 Task: Create a section Bug Bash and in the section, add a milestone Mobile Device Management in the project AgileFire
Action: Mouse moved to (512, 311)
Screenshot: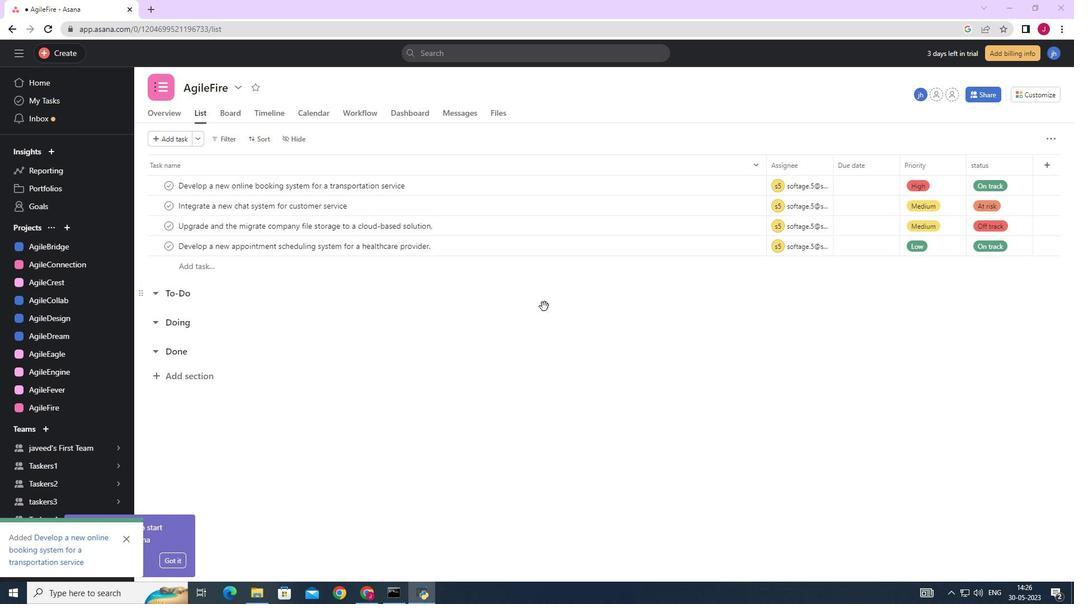 
Action: Mouse scrolled (512, 311) with delta (0, 0)
Screenshot: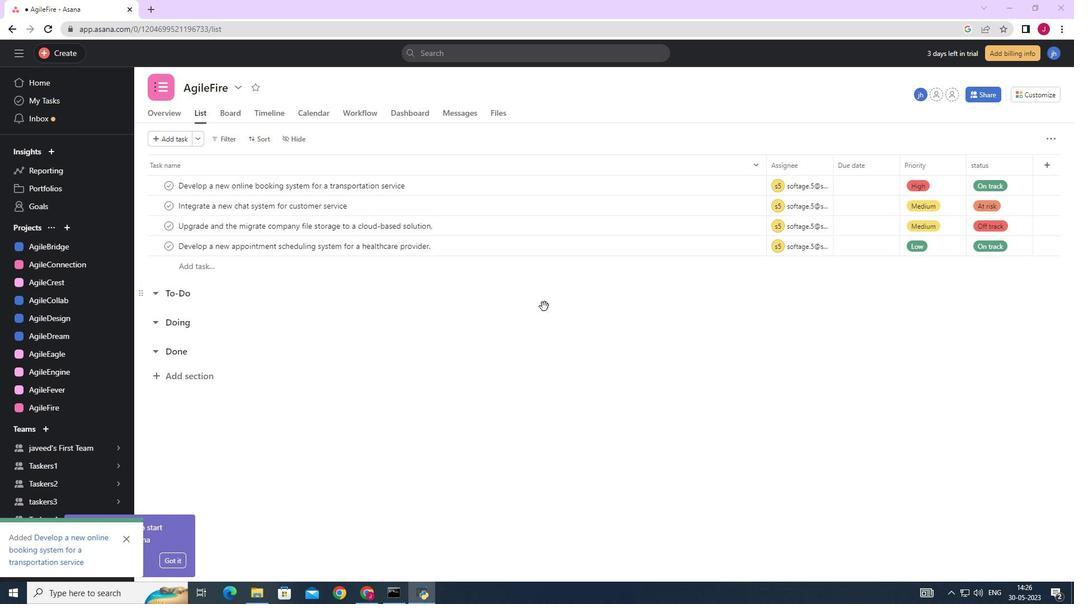 
Action: Mouse moved to (507, 311)
Screenshot: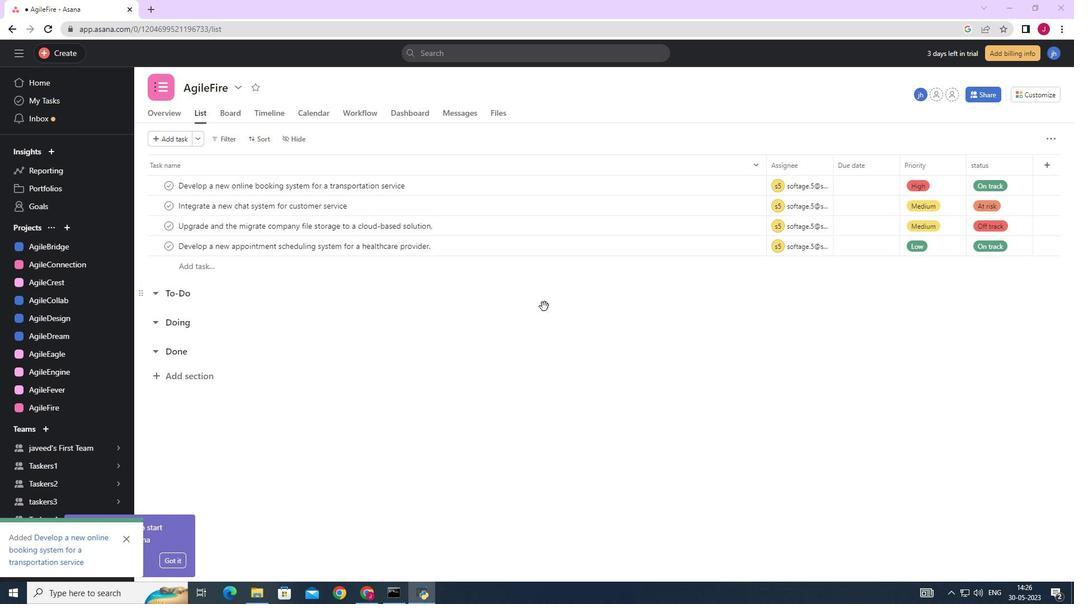 
Action: Mouse scrolled (507, 311) with delta (0, 0)
Screenshot: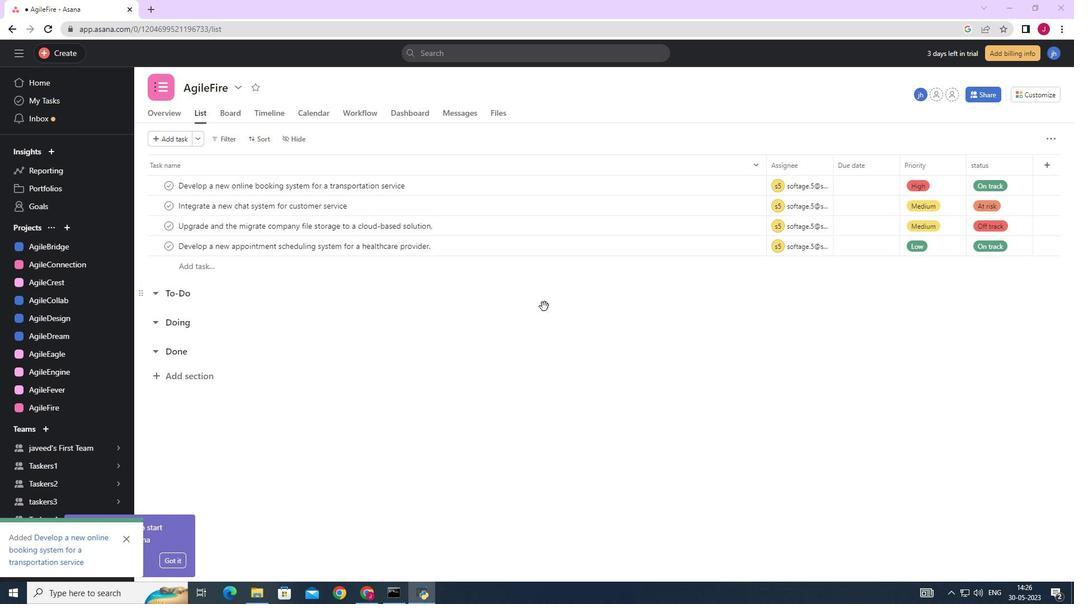 
Action: Mouse moved to (196, 373)
Screenshot: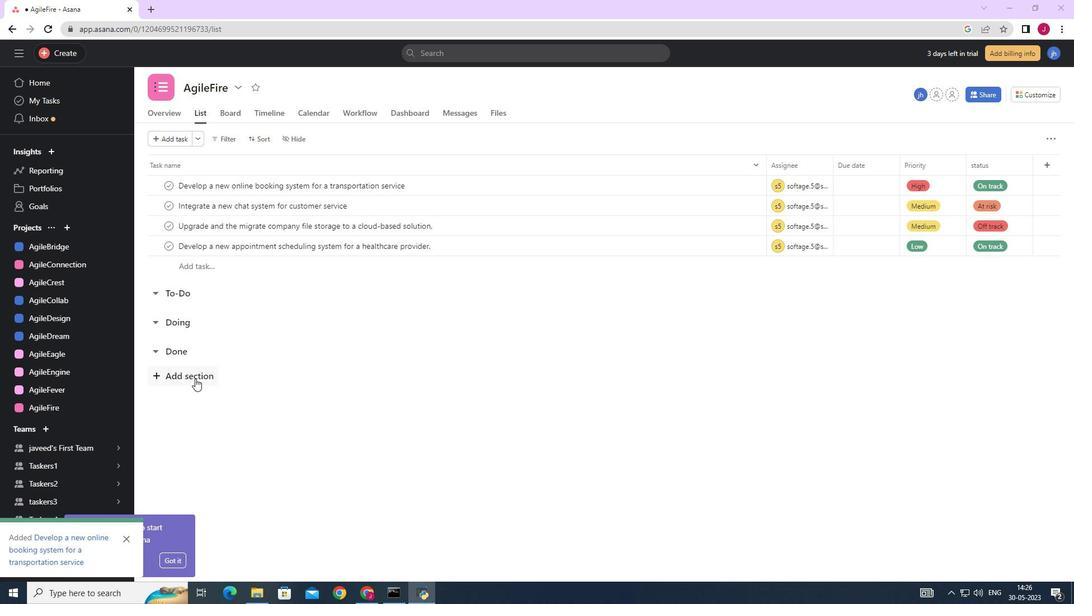 
Action: Mouse pressed left at (196, 373)
Screenshot: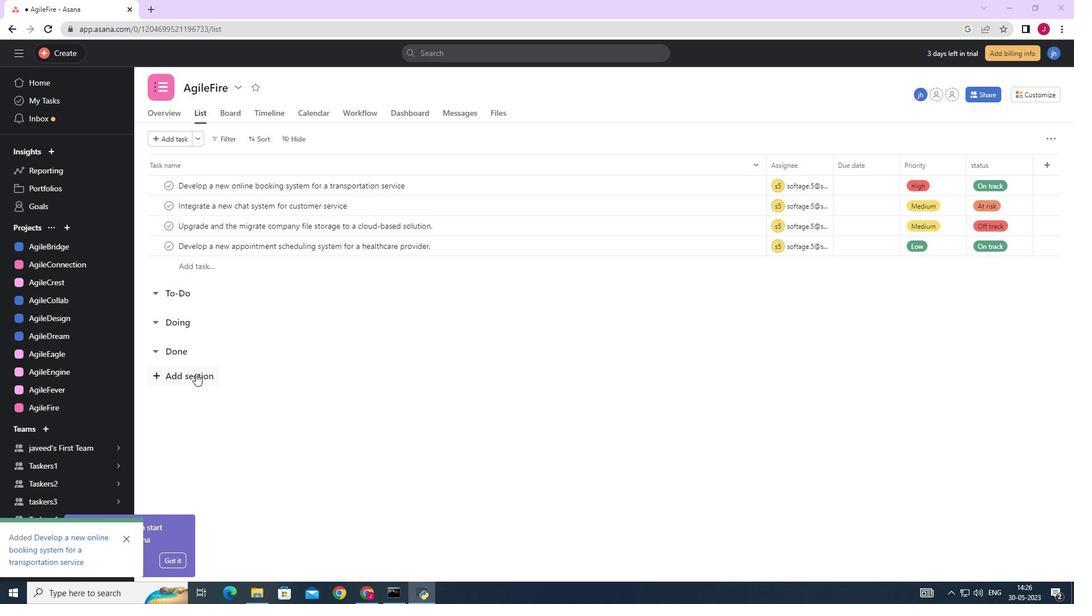 
Action: Mouse moved to (198, 373)
Screenshot: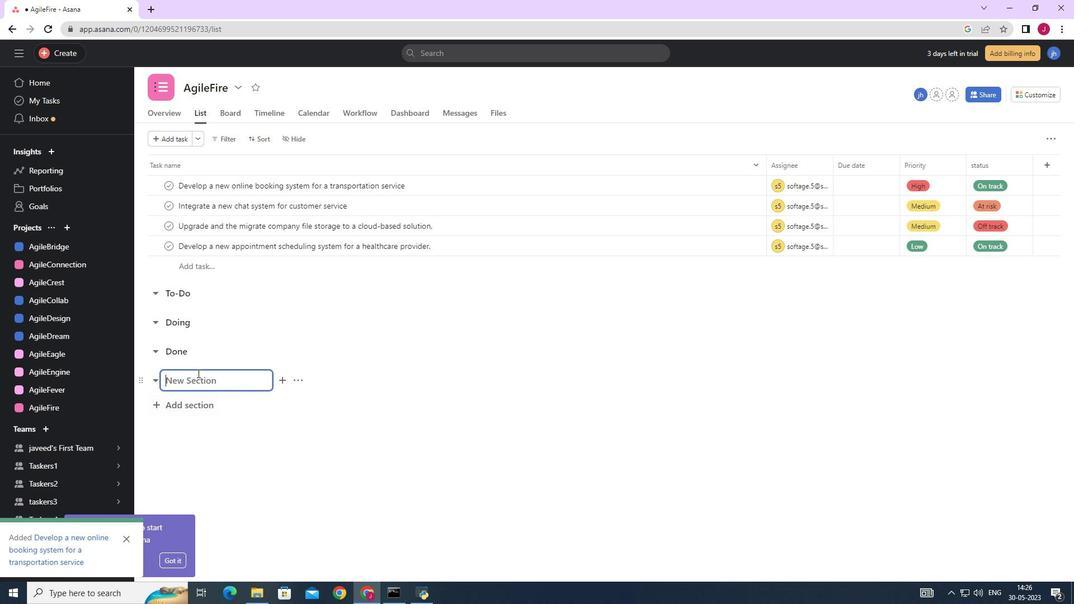 
Action: Key pressed <Key.caps_lock>B<Key.caps_lock>ug<Key.space><Key.caps_lock>B<Key.caps_lock>ash<Key.space><Key.enter>
Screenshot: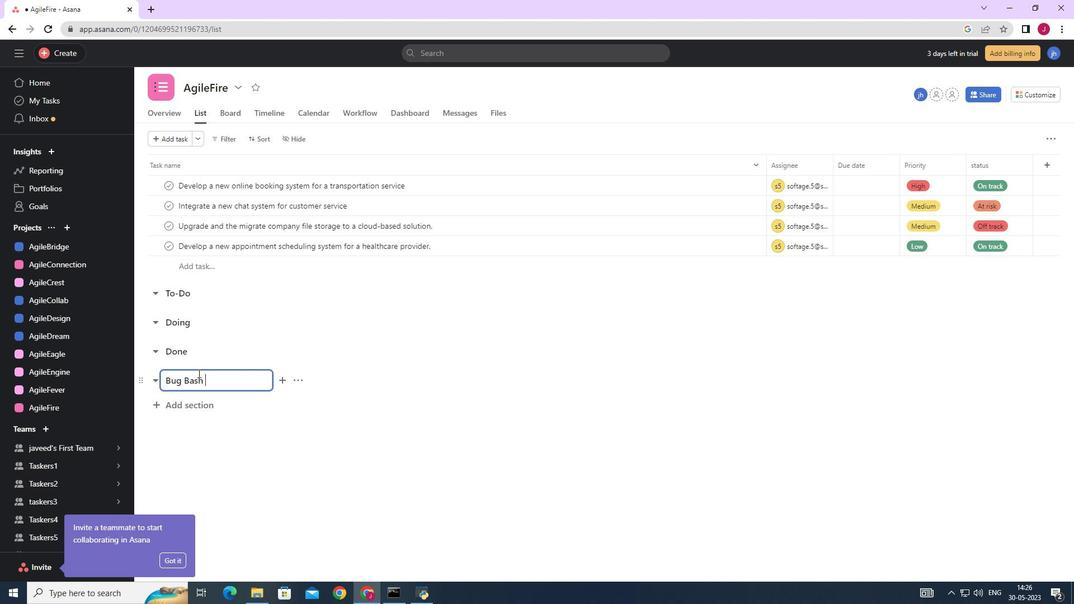 
Action: Mouse moved to (318, 404)
Screenshot: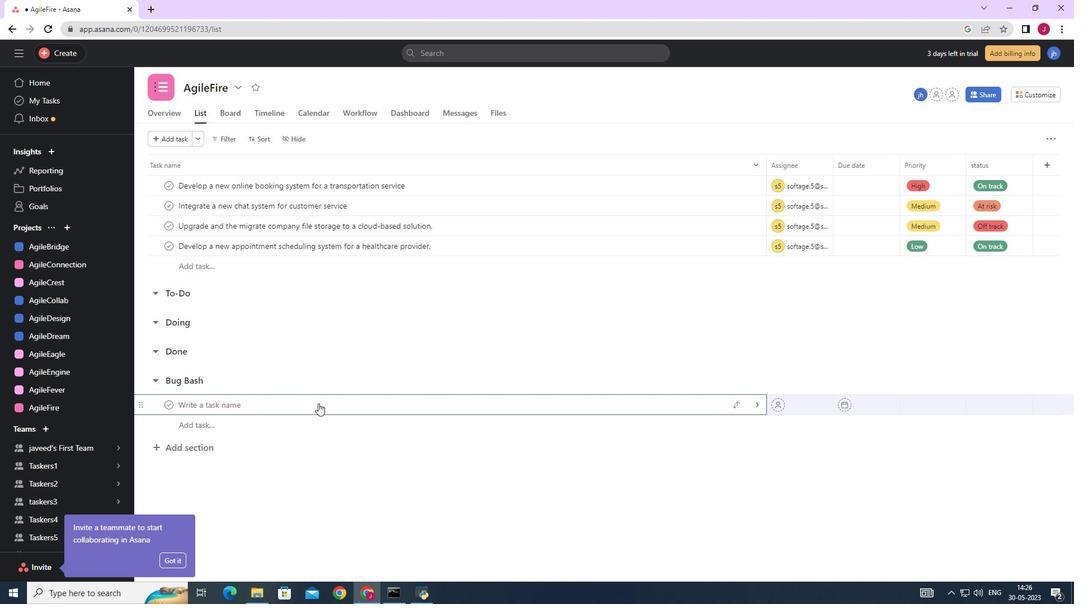 
Action: Key pressed <Key.caps_lock>M<Key.caps_lock>obile<Key.space><Key.caps_lock>D<Key.caps_lock>evice<Key.space><Key.caps_lock>M<Key.caps_lock>anagement
Screenshot: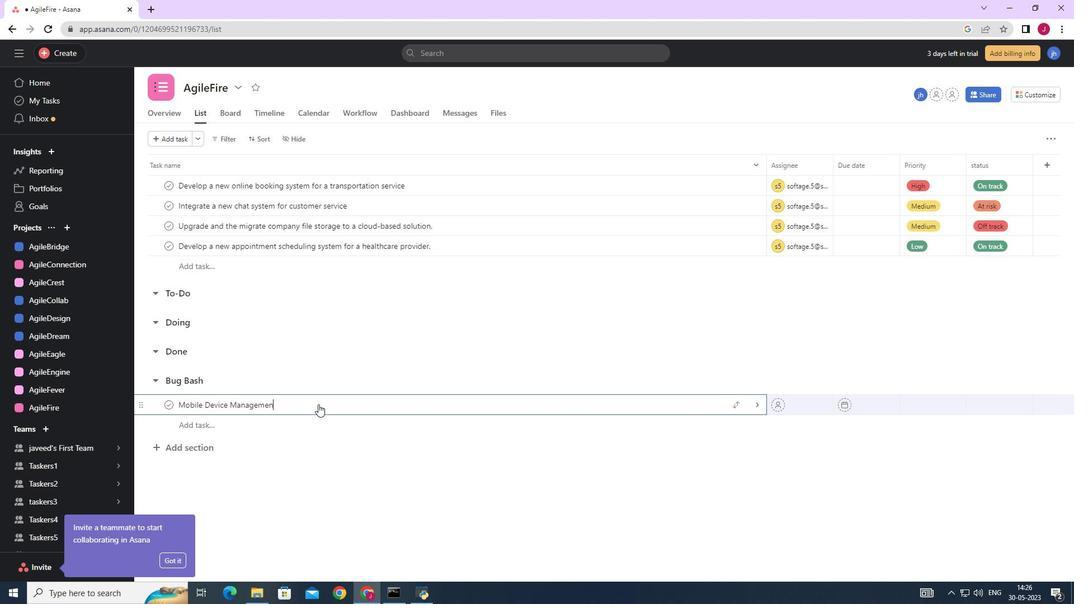 
Action: Mouse moved to (756, 405)
Screenshot: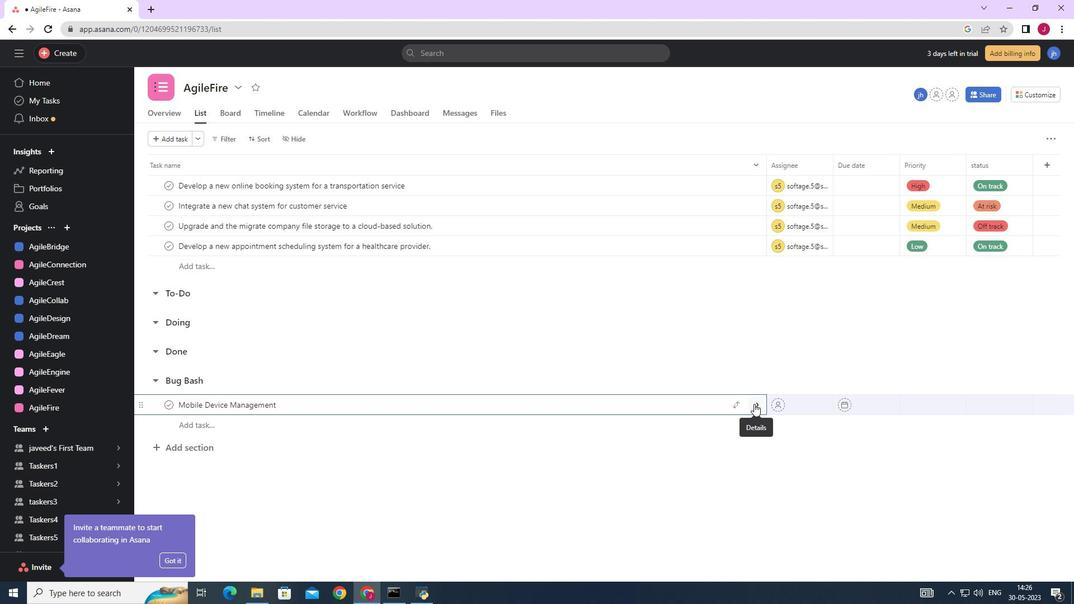 
Action: Mouse pressed left at (756, 405)
Screenshot: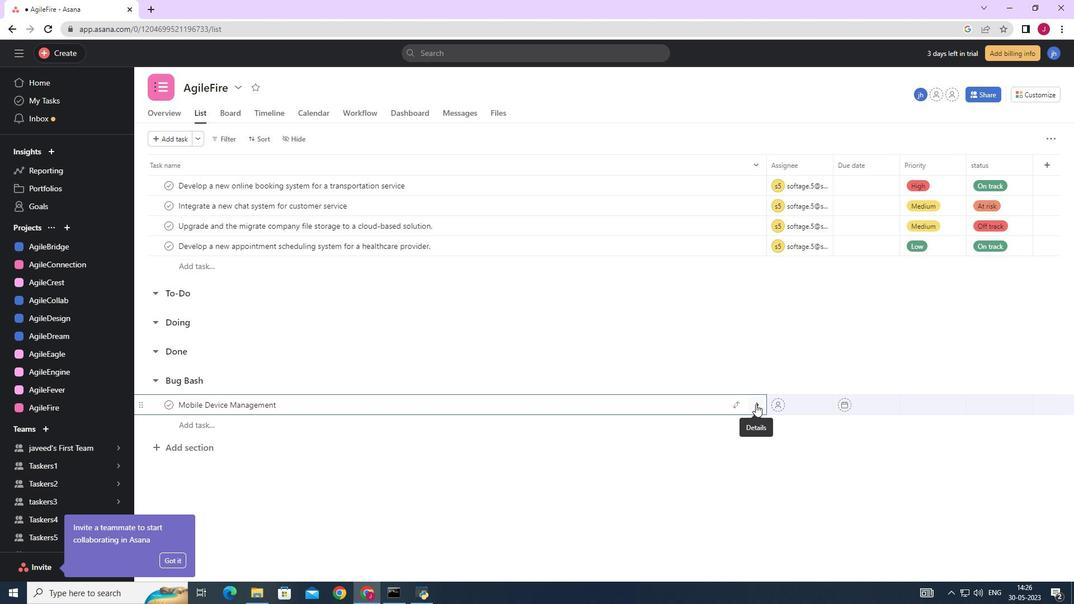 
Action: Mouse moved to (1033, 139)
Screenshot: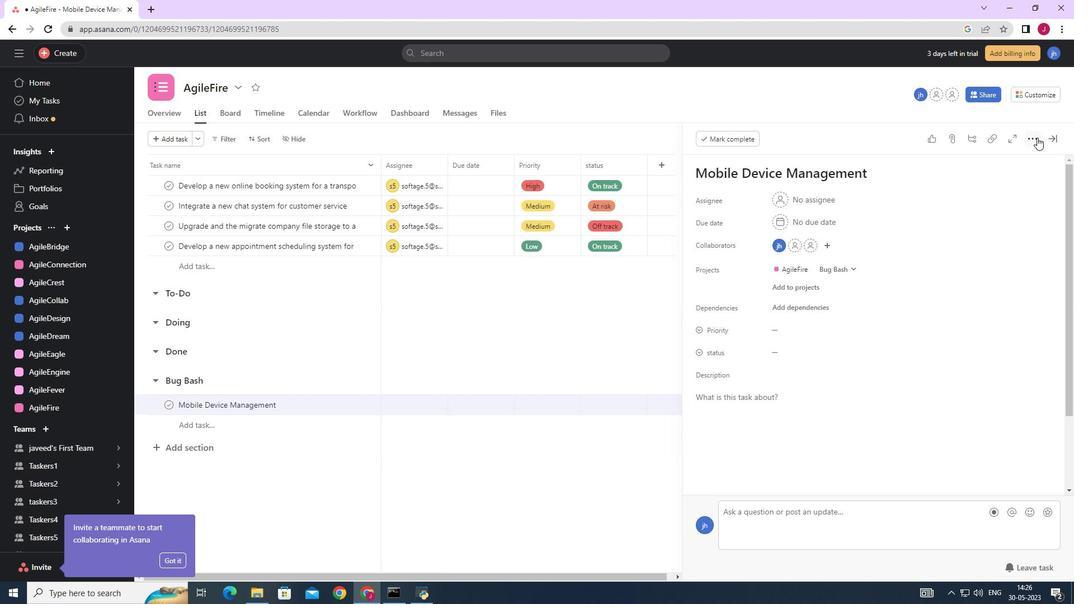 
Action: Mouse pressed left at (1033, 139)
Screenshot: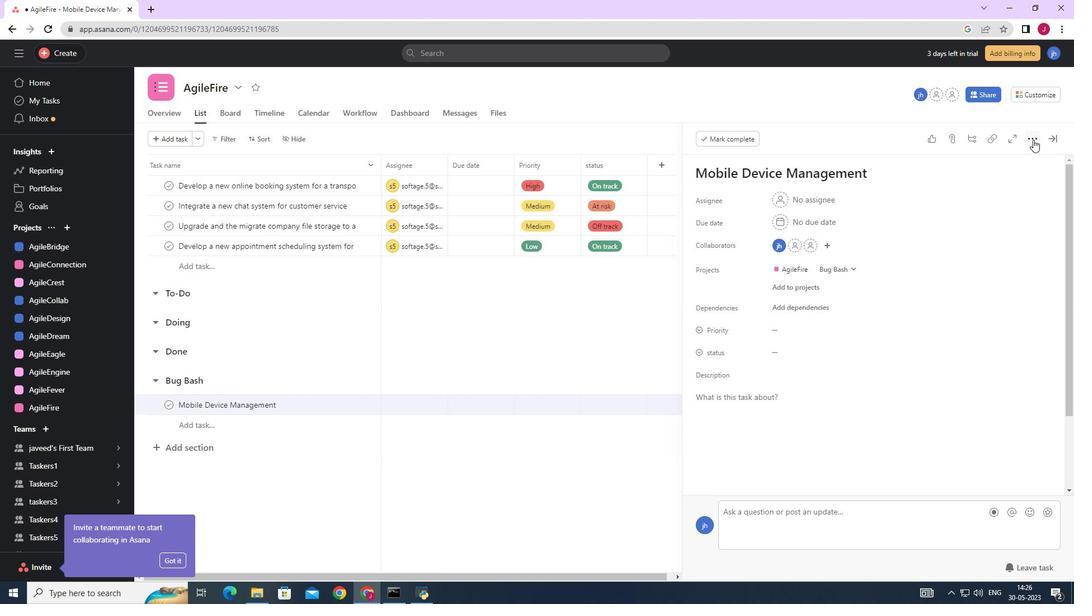 
Action: Mouse moved to (938, 182)
Screenshot: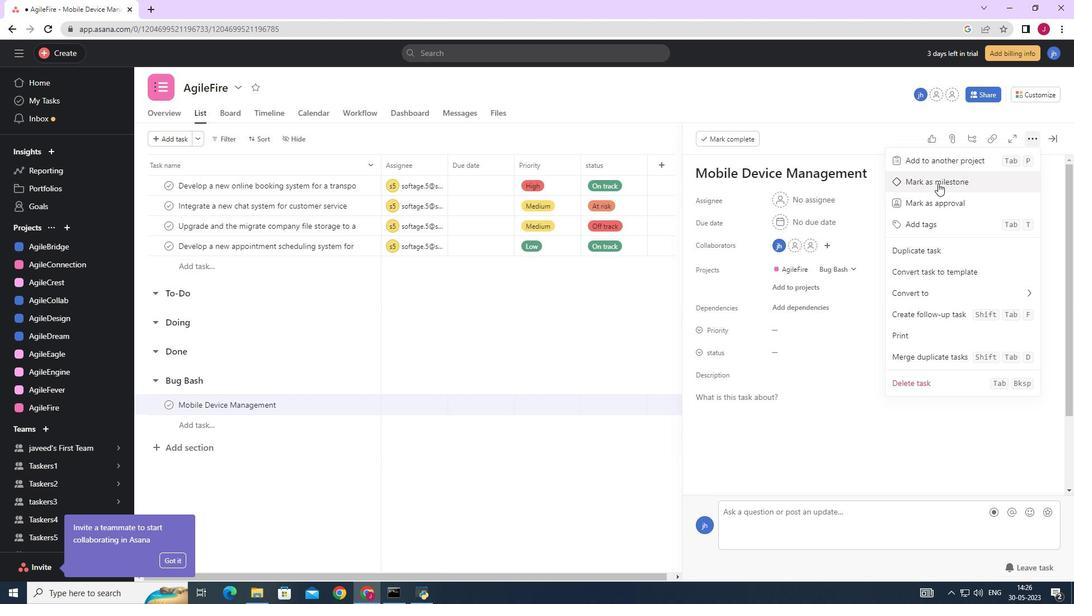 
Action: Mouse pressed left at (938, 182)
Screenshot: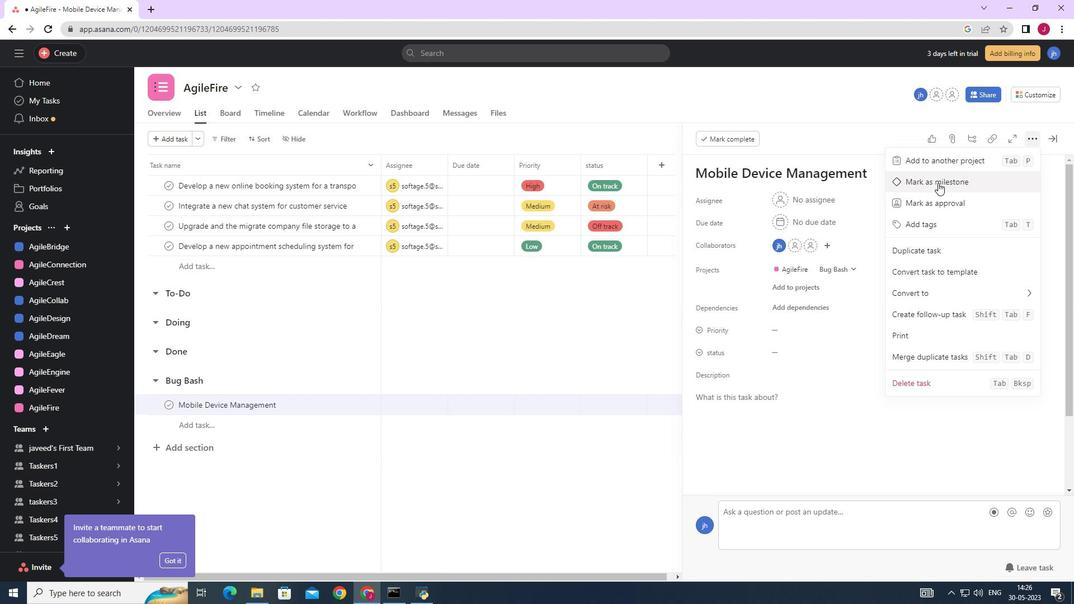 
Action: Mouse moved to (1054, 139)
Screenshot: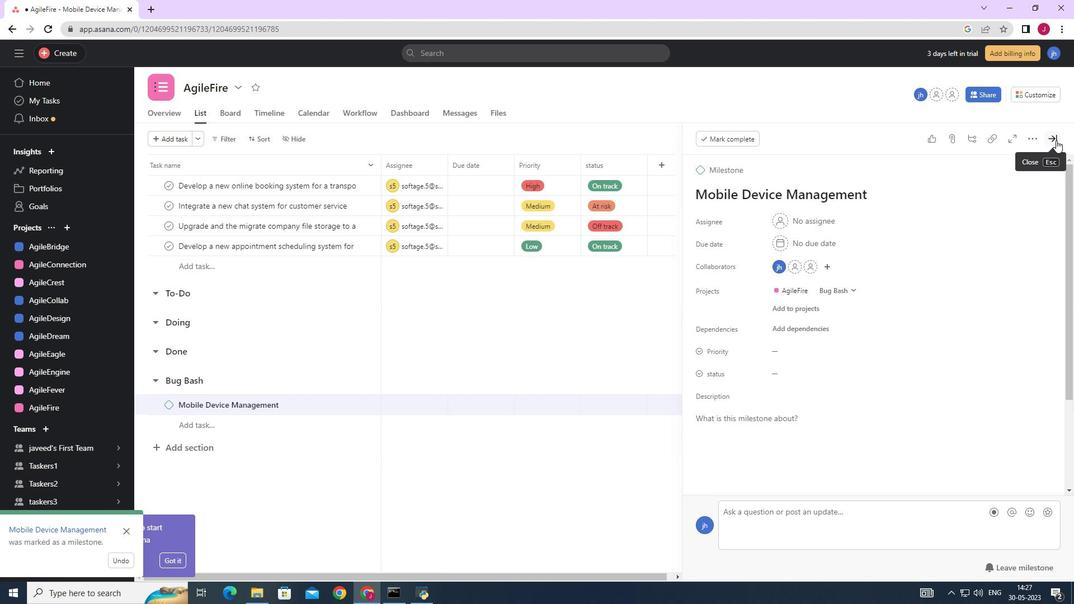 
Action: Mouse pressed left at (1054, 139)
Screenshot: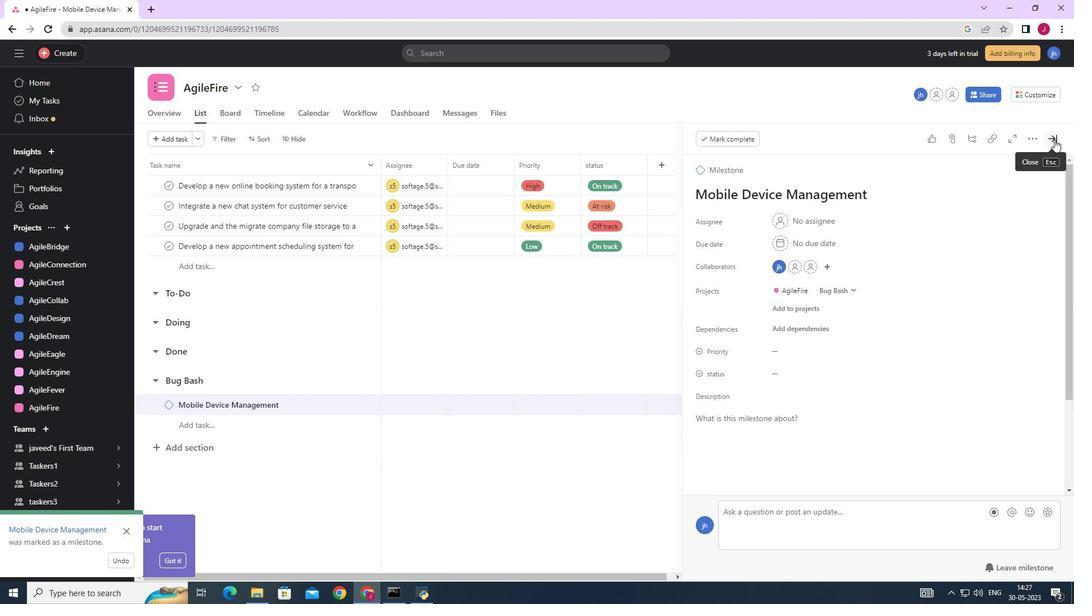 
